 Task: What year was the Arc de Triomphe in Paris inaugurated?
Action: Mouse moved to (94, 104)
Screenshot: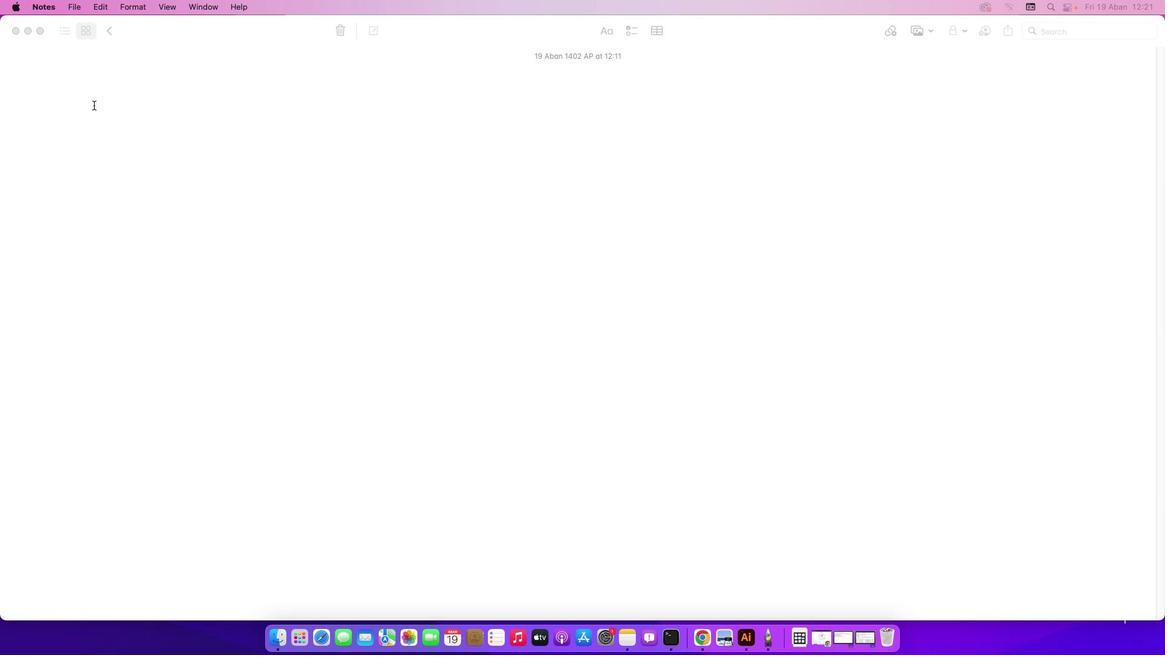
Action: Mouse pressed left at (94, 104)
Screenshot: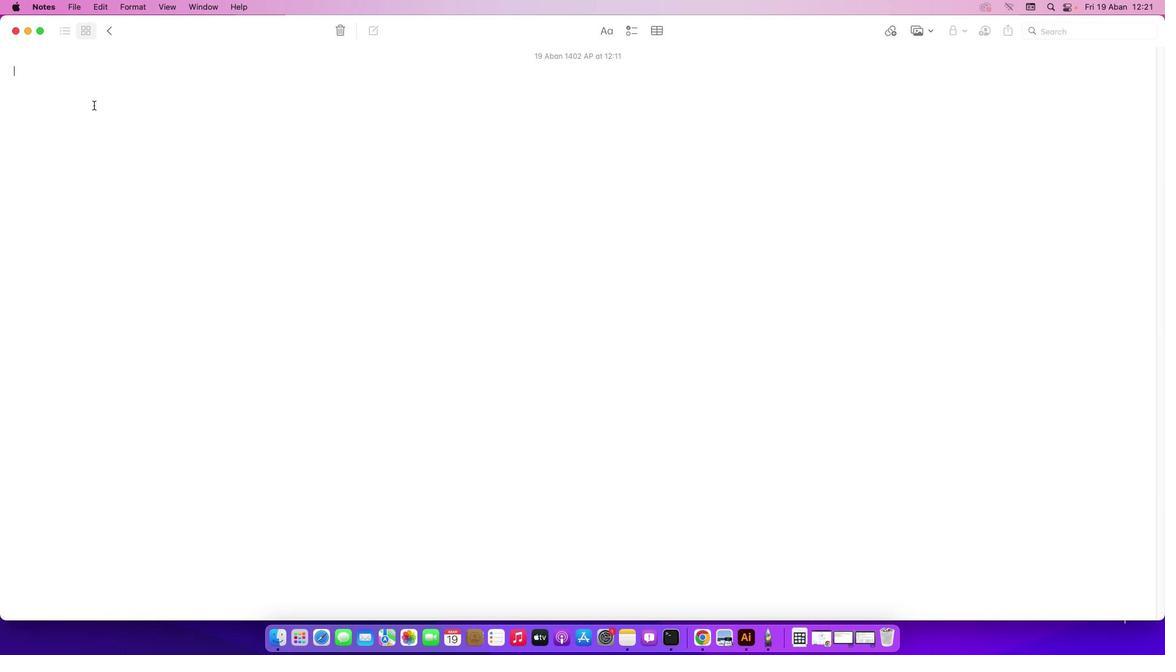 
Action: Key pressed Key.shift'W''h''a''t'Key.space'y''e''a''r'Key.space'w''a''s'Key.space't''h''e'Key.spaceKey.shift'A''r''c'Key.space'd''e'Key.spaceKey.shift'T''r''i''o''m''p''h''e'Key.spaceKey.backspaceKey.backspaceKey.backspaceKey.backspaceKey.backspace'o''m''p''h'Key.space'i''n'Key.spaceKey.shift'P''a''r''i''s'Key.space'i''n''a''u''g''u''r''a''t''e''d'Key.shift_r'?'Key.enter
Screenshot: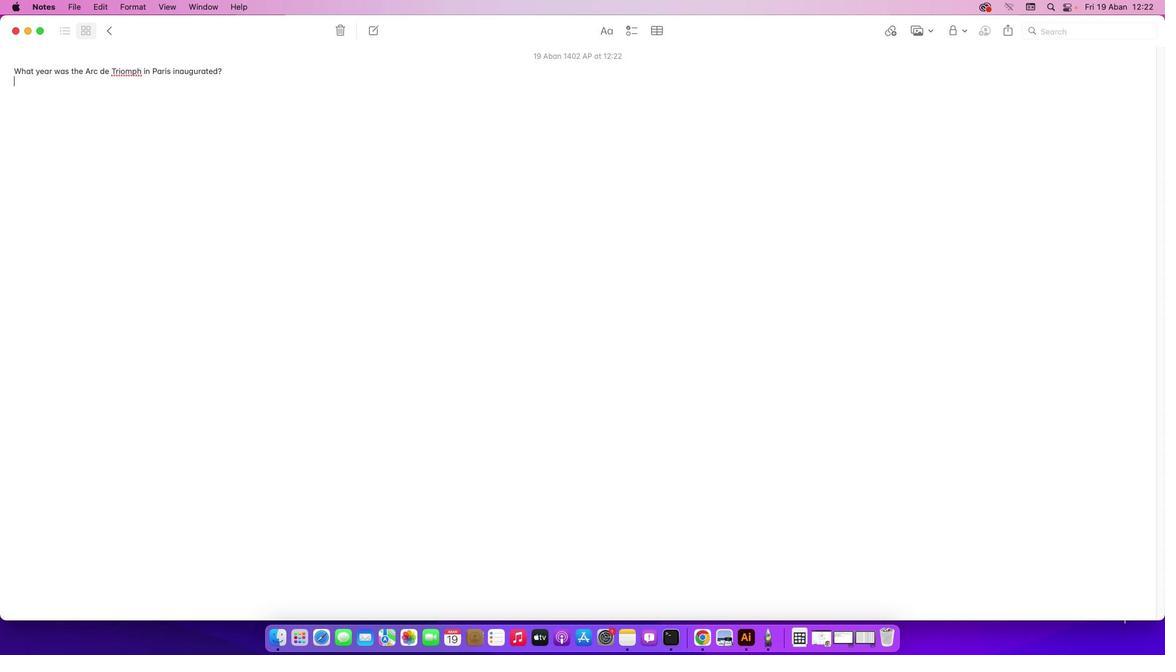 
Action: Mouse moved to (824, 637)
Screenshot: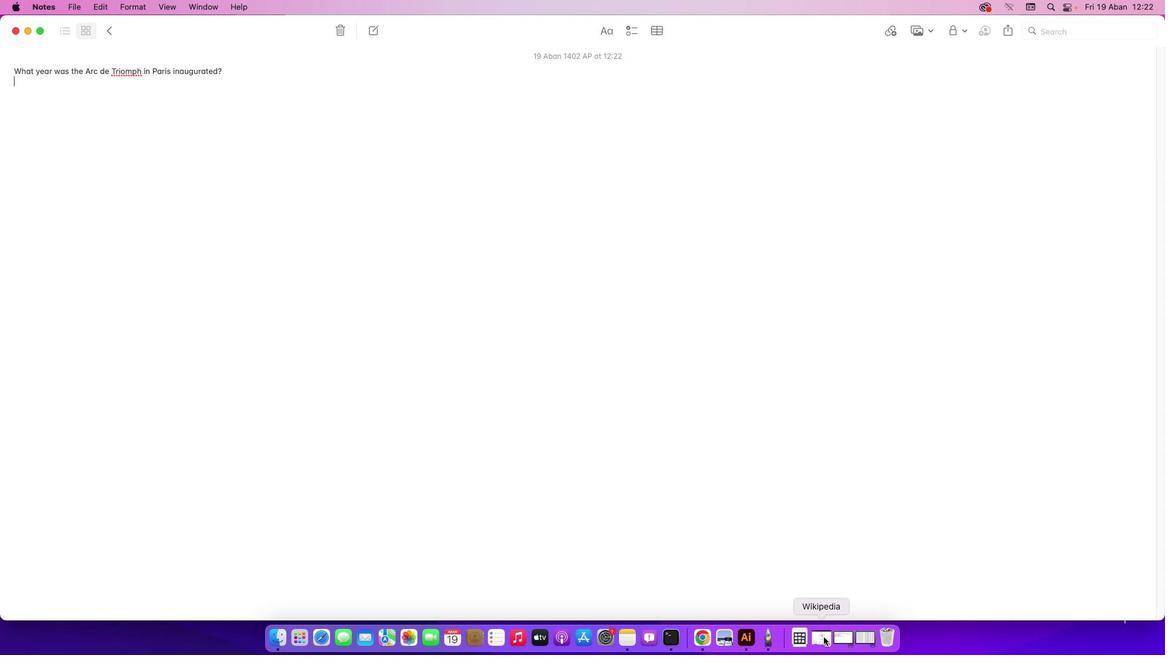 
Action: Mouse pressed left at (824, 637)
Screenshot: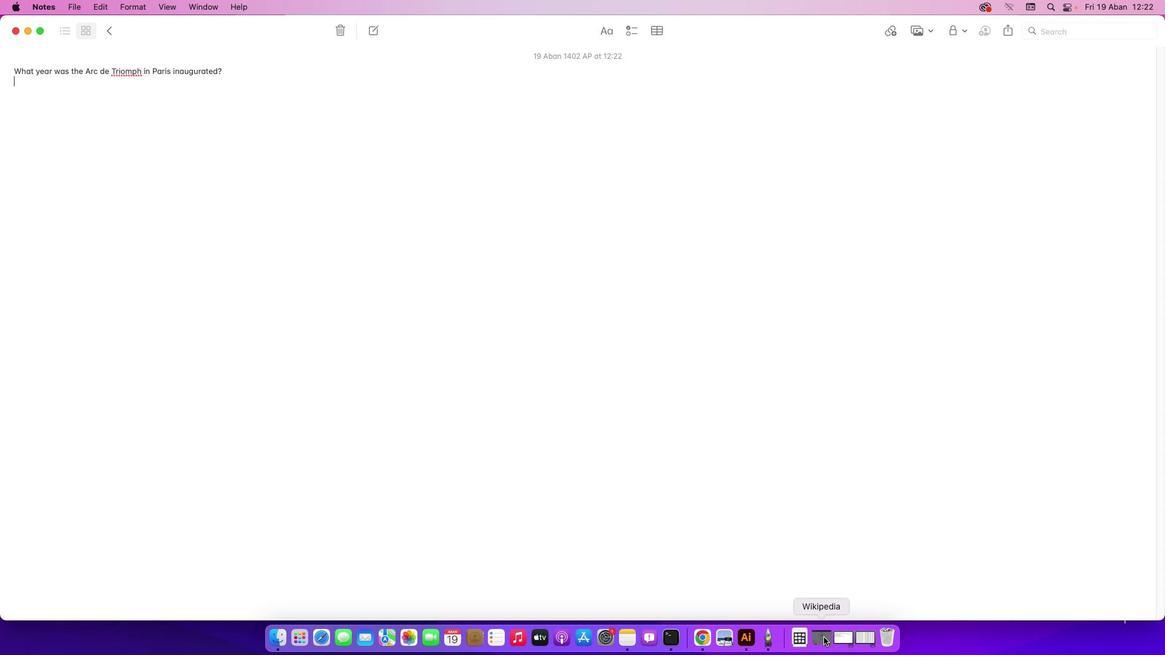 
Action: Mouse moved to (351, 364)
Screenshot: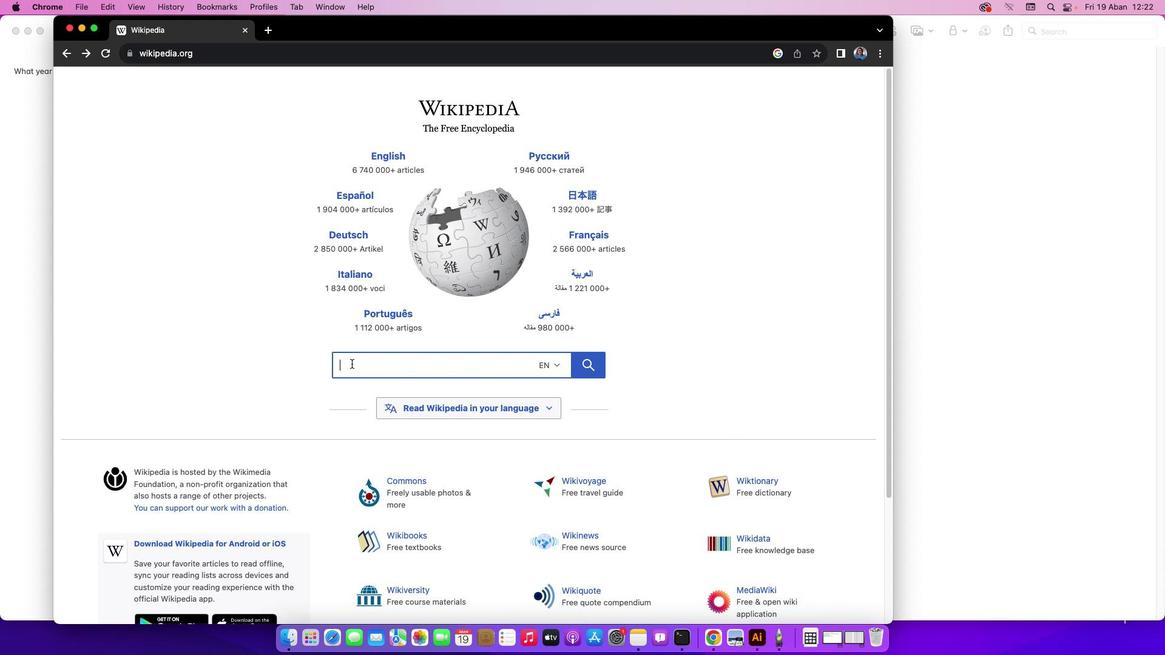 
Action: Mouse pressed left at (351, 364)
Screenshot: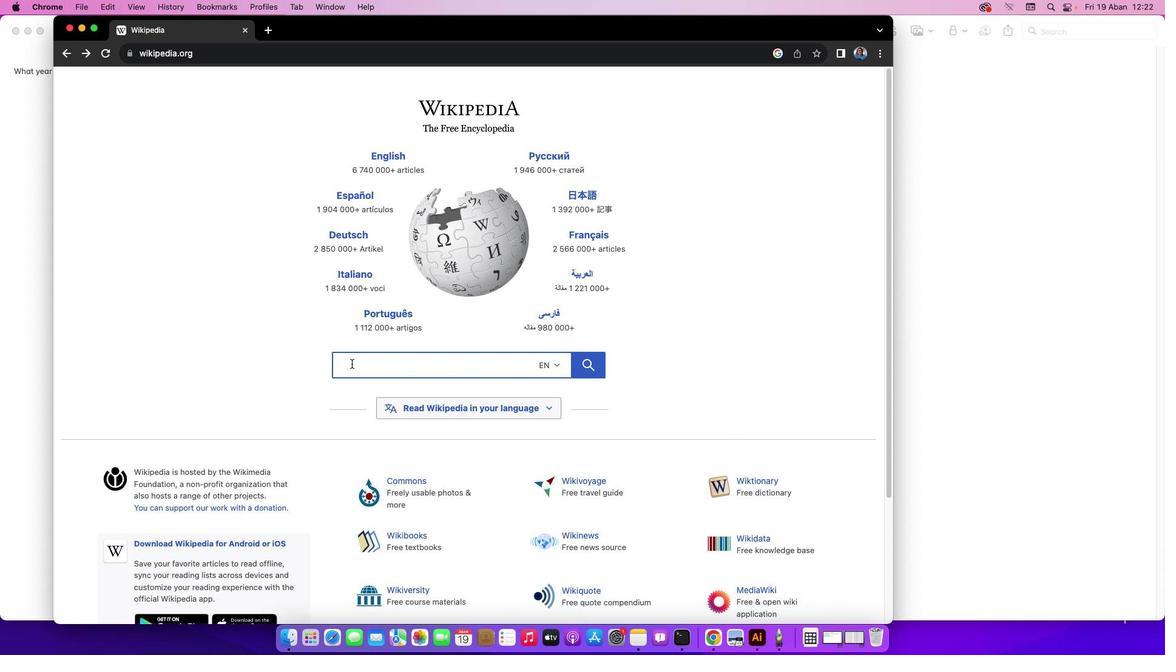 
Action: Mouse moved to (351, 362)
Screenshot: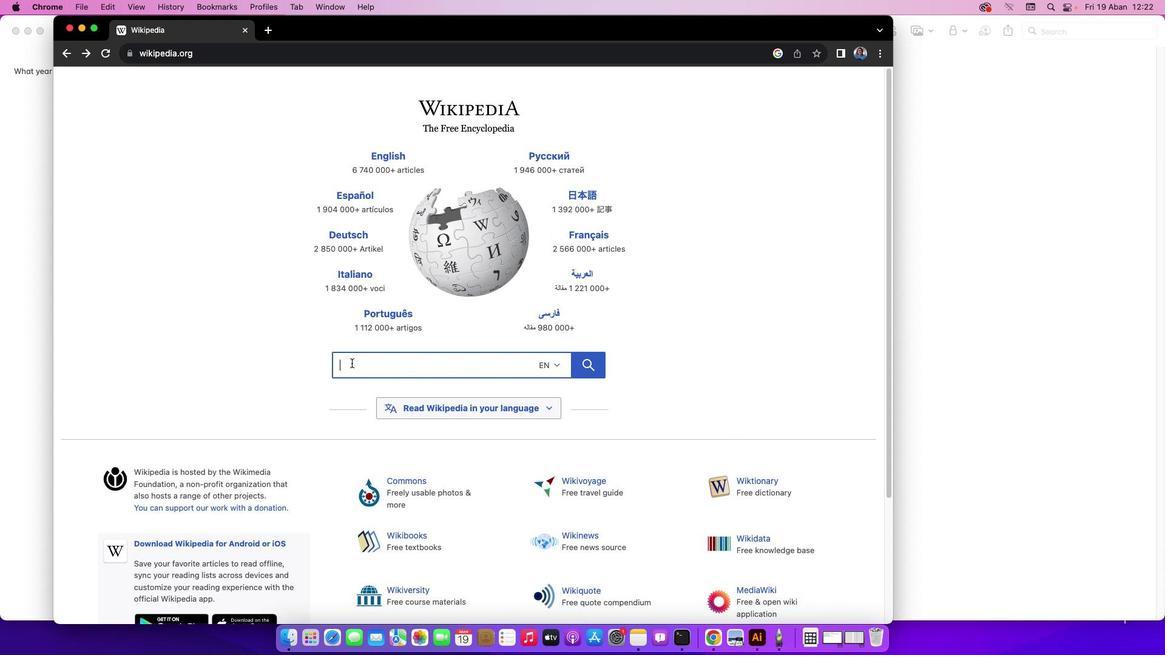 
Action: Key pressed Key.shift'A''r''c'Key.space'd''e'Key.spaceKey.shift'T''r''i''o''m'
Screenshot: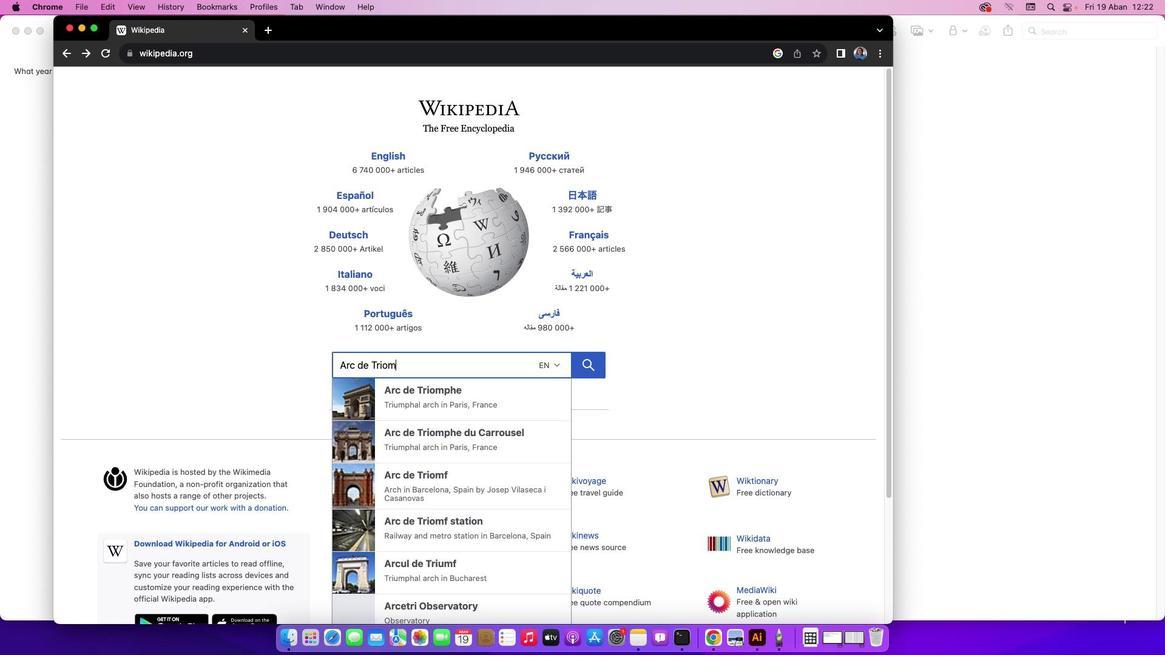 
Action: Mouse moved to (433, 396)
Screenshot: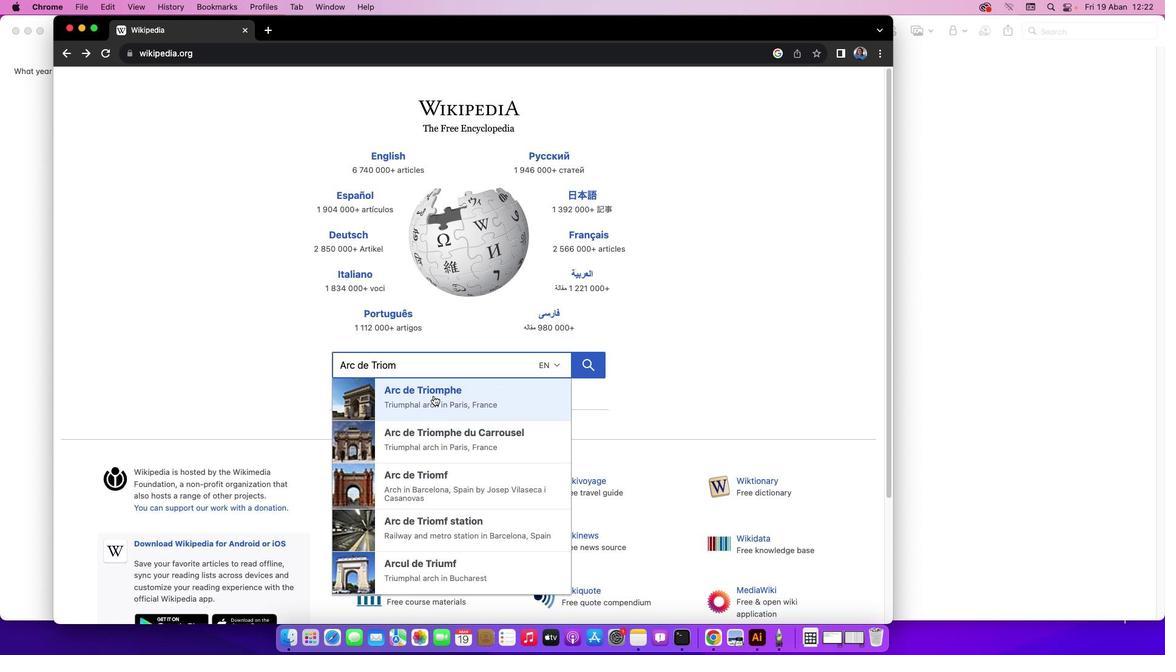 
Action: Mouse pressed left at (433, 396)
Screenshot: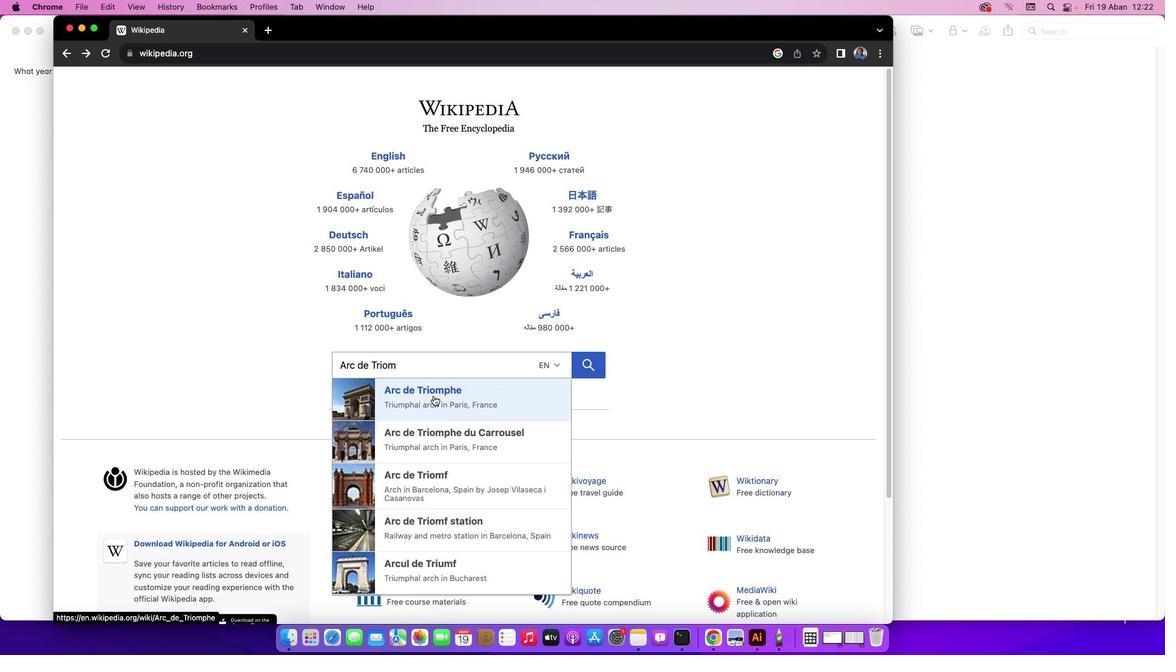 
Action: Mouse moved to (889, 95)
Screenshot: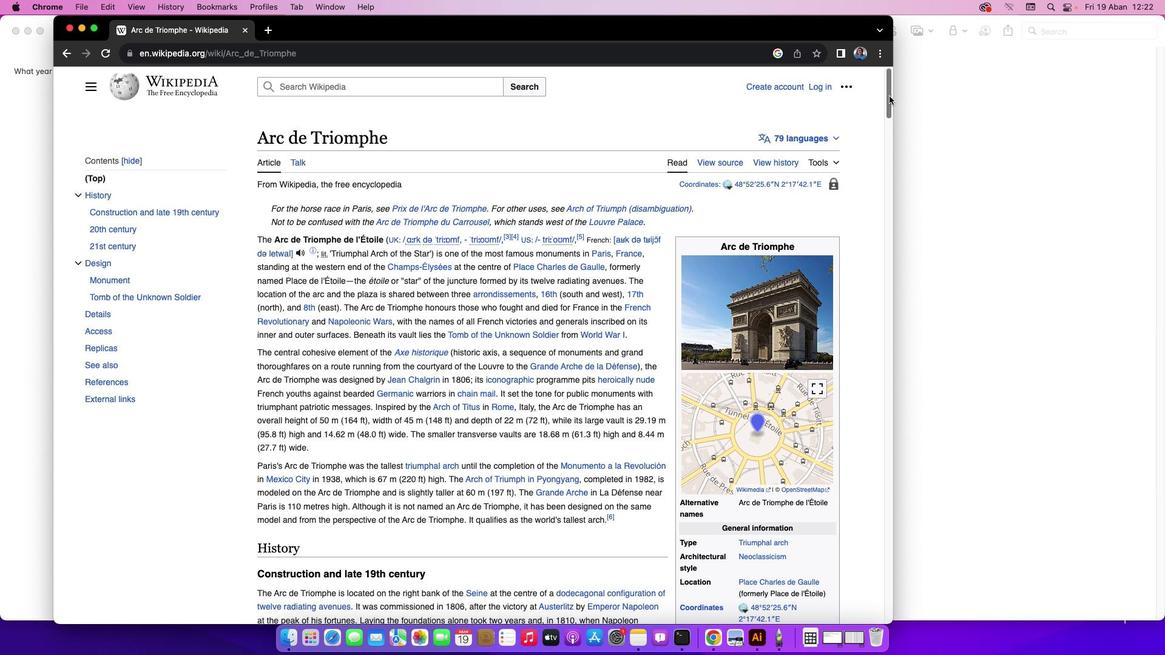 
Action: Mouse pressed left at (889, 95)
Screenshot: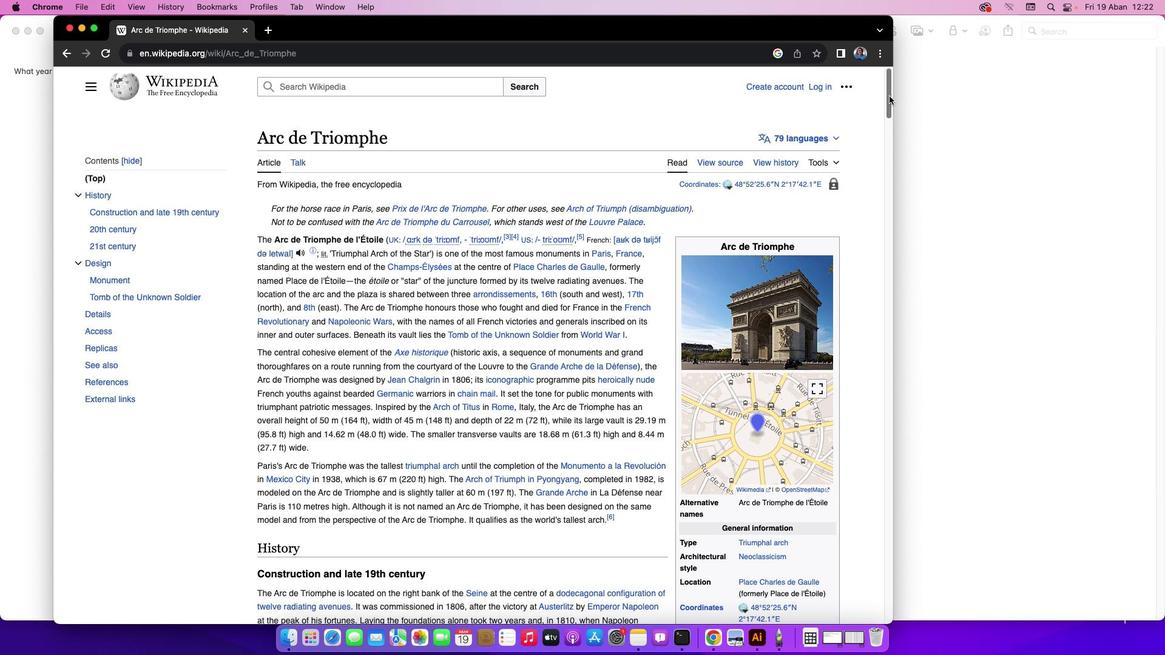 
Action: Mouse moved to (81, 30)
Screenshot: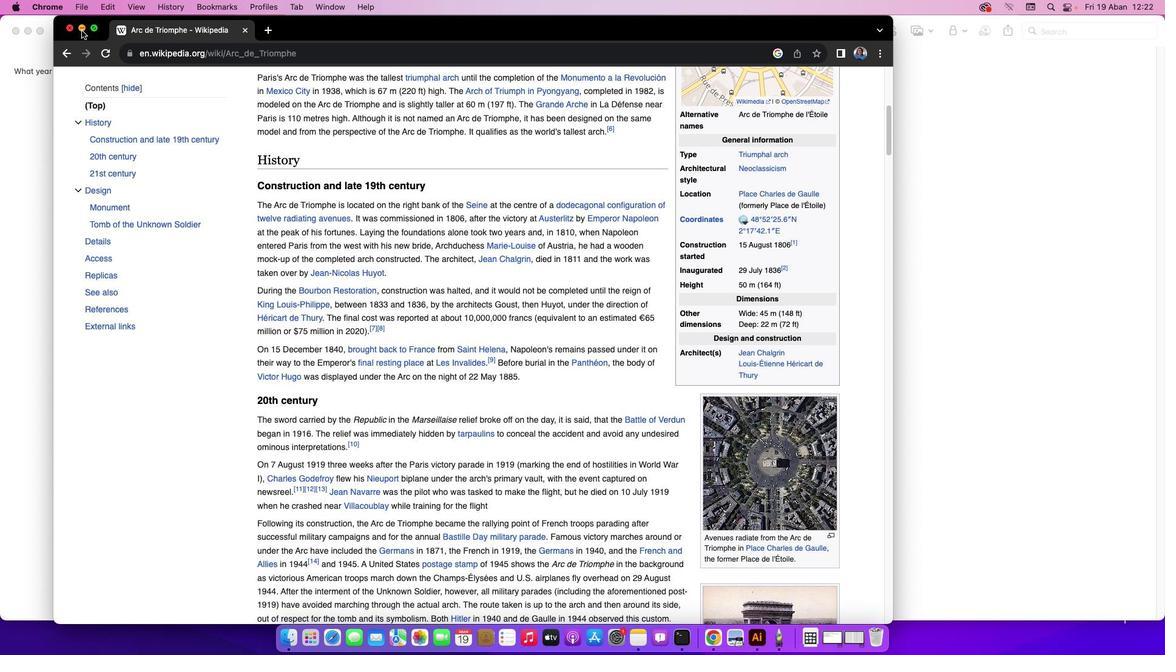 
Action: Mouse pressed left at (81, 30)
Screenshot: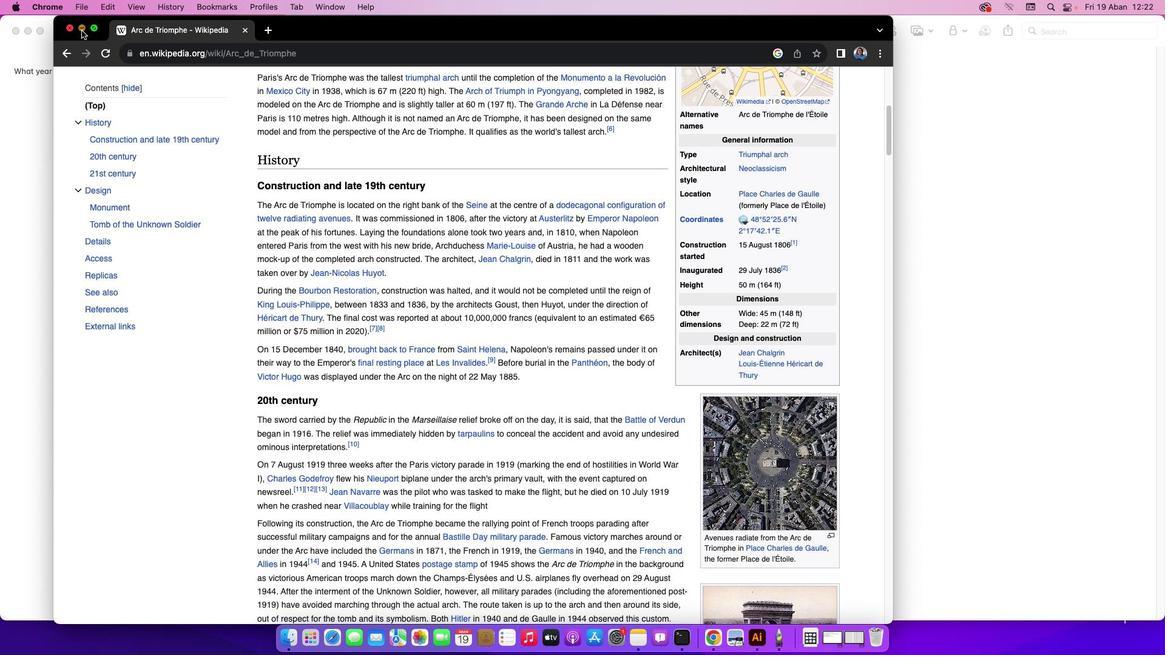 
Action: Mouse moved to (234, 74)
Screenshot: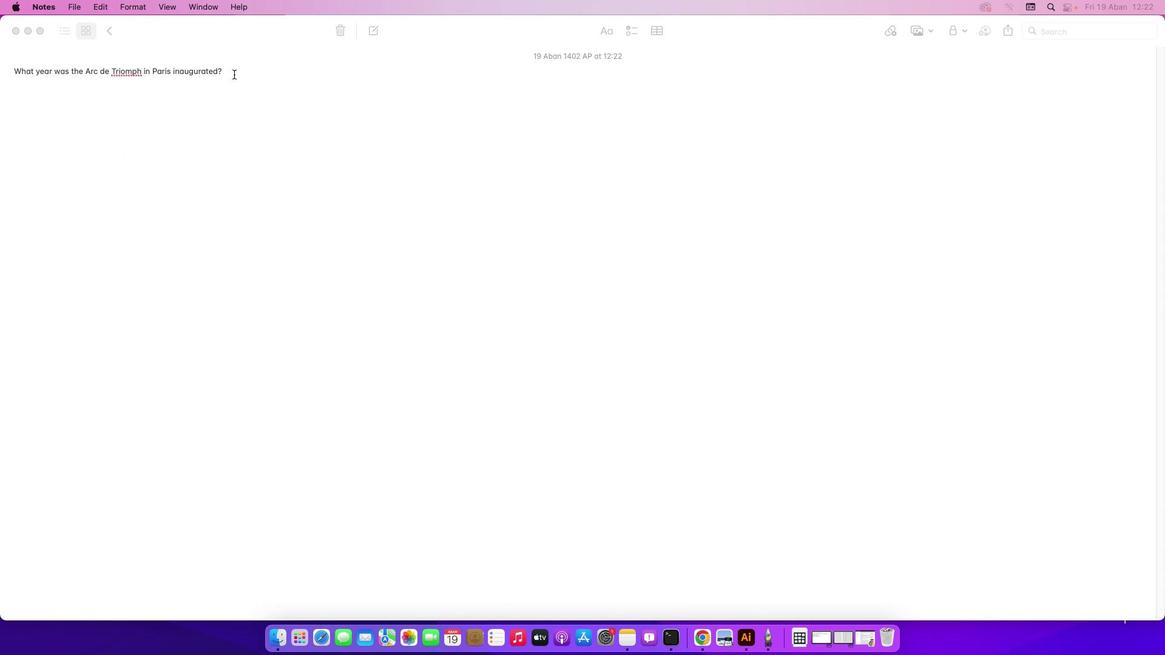 
Action: Mouse pressed left at (234, 74)
Screenshot: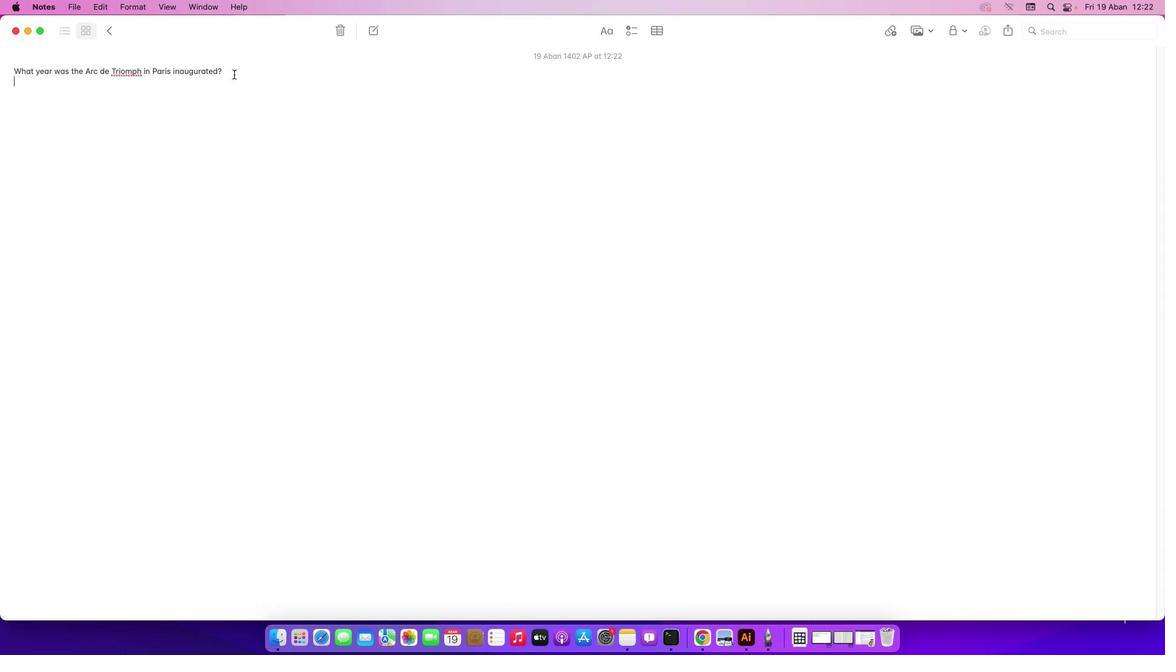 
Action: Mouse moved to (231, 72)
Screenshot: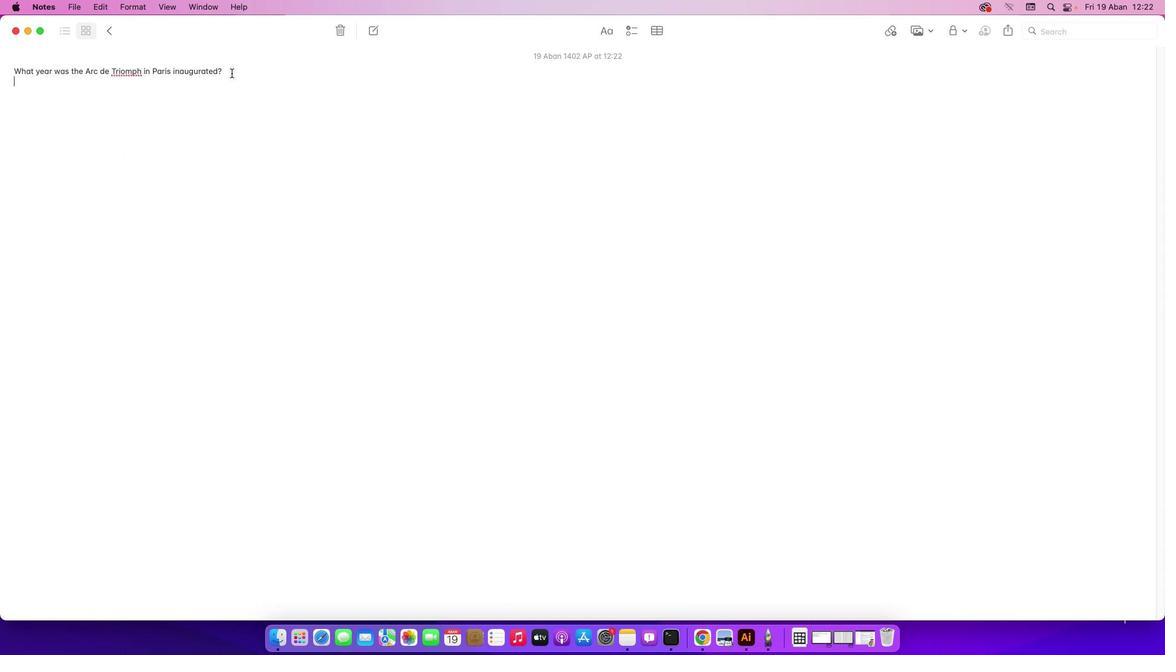 
Action: Mouse pressed left at (231, 72)
Screenshot: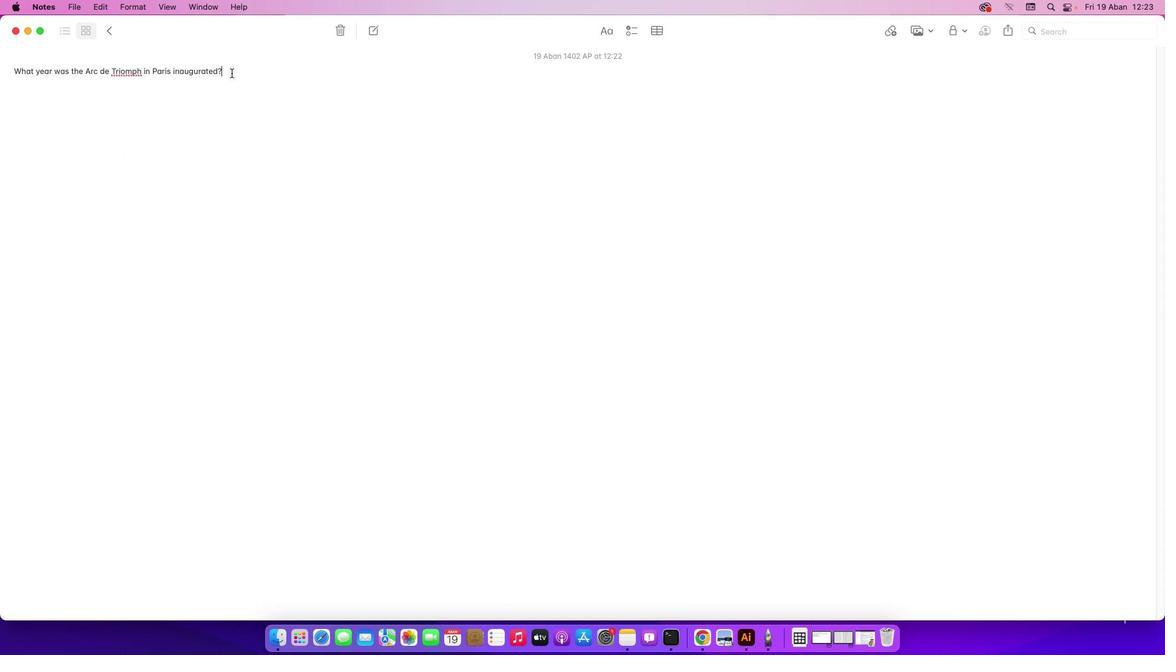 
Action: Key pressed Key.enterKey.shift'T''h''e'Key.spaceKey.shift'A''r''c'Key.space'd''e'Key.spaceKey.shift'T''r''i''o''m''p''h''e'Key.space'i''n'Key.spaceKey.shift'P''a''r''i''s'Key.space'w''a''s'Key.spaceKey.ctrlKey.leftKey.leftKey.leftKey.leftKey.leftKey.leftKey.leftKey.leftKey.leftKey.leftKey.leftKey.leftKey.leftKey.leftKey.leftKey.left
Screenshot: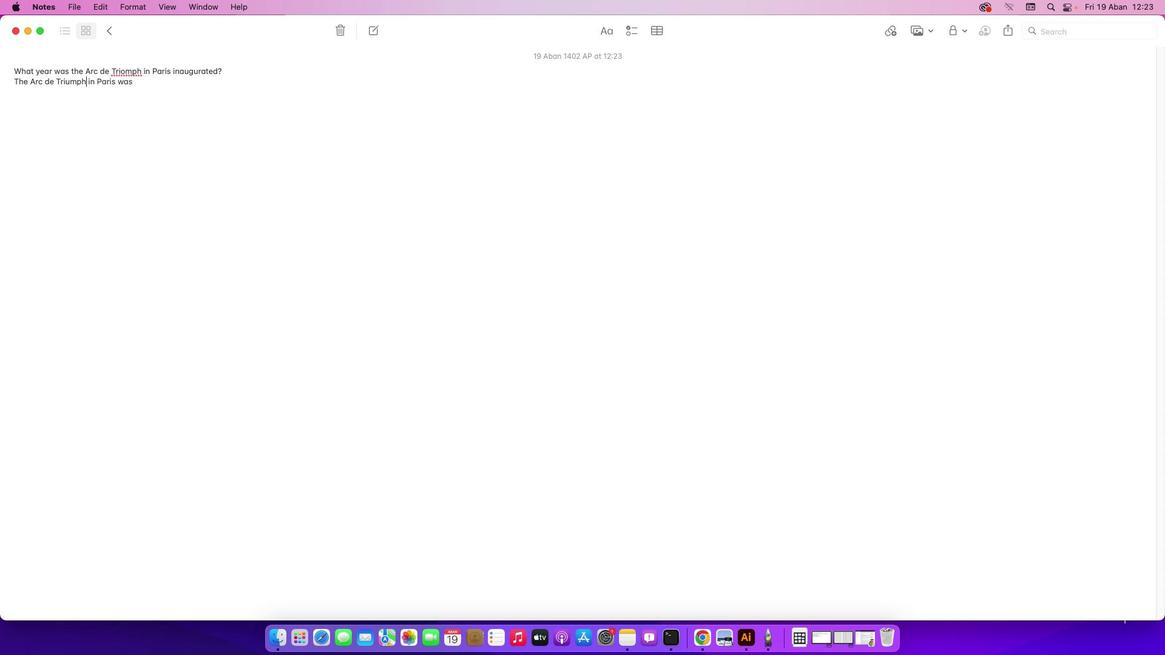 
Action: Mouse moved to (251, 77)
Screenshot: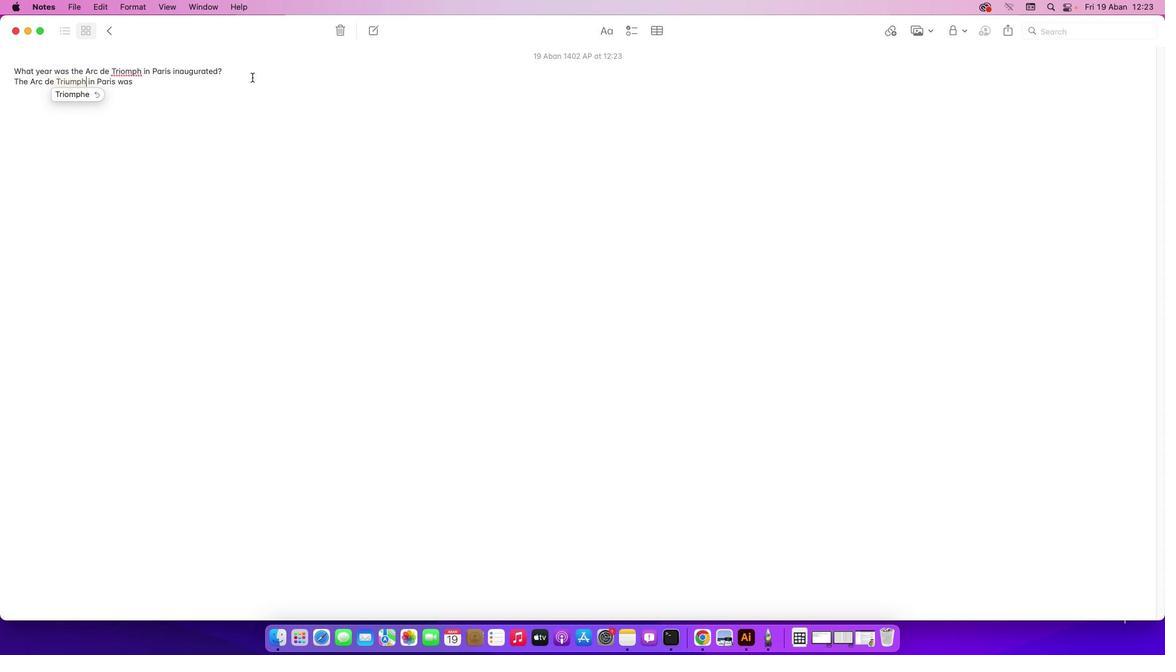 
Action: Key pressed Key.backspaceKey.backspaceKey.backspaceKey.backspace'o''m''p''h''e'
Screenshot: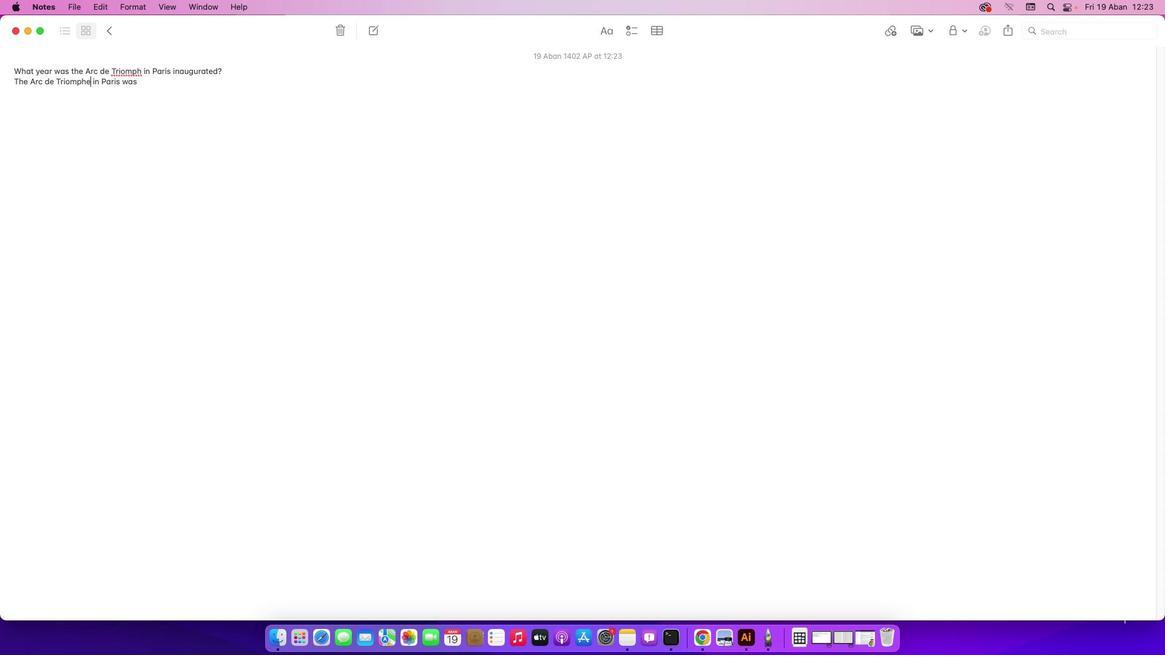 
Action: Mouse moved to (145, 80)
Screenshot: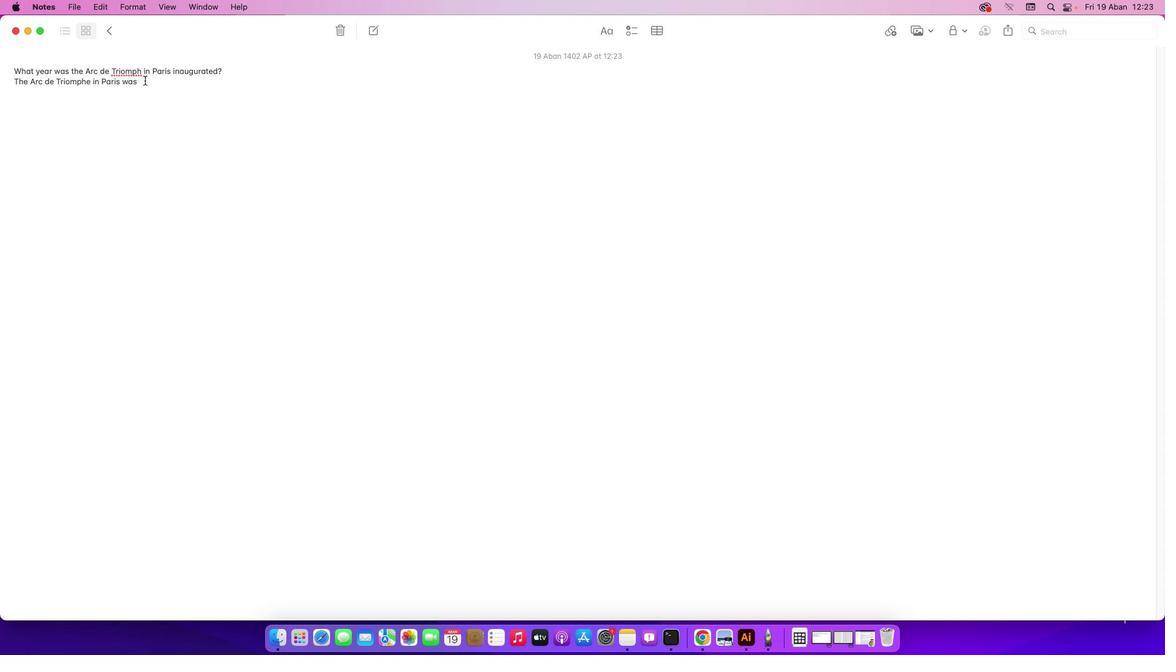 
Action: Mouse pressed left at (145, 80)
Screenshot: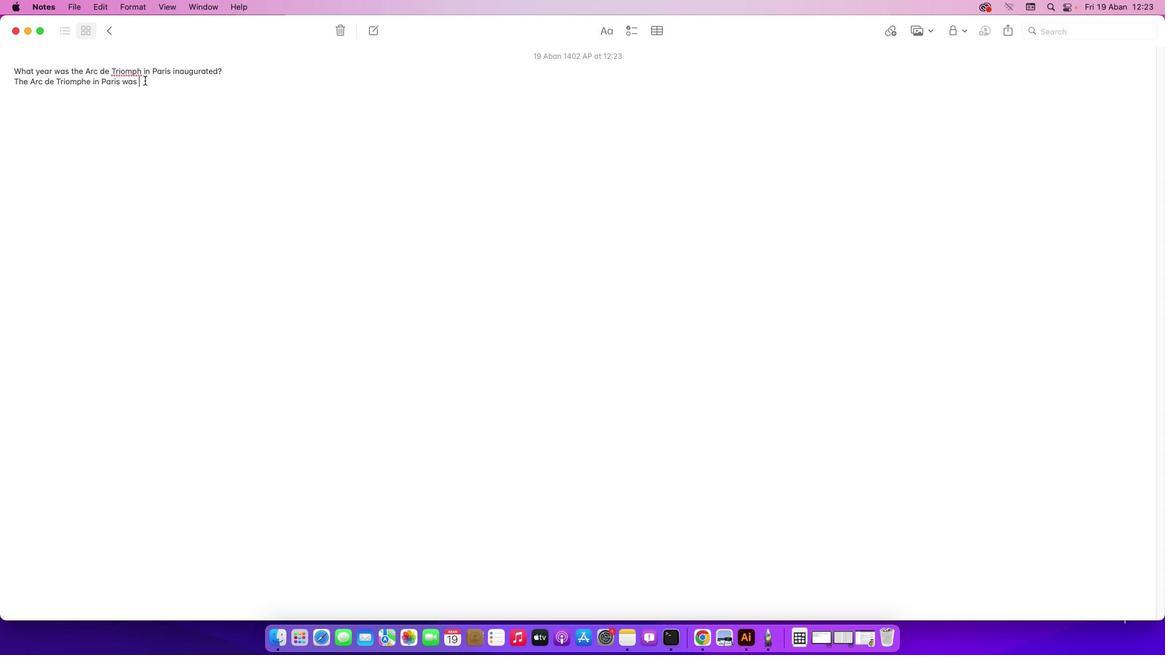 
Action: Mouse moved to (310, 109)
Screenshot: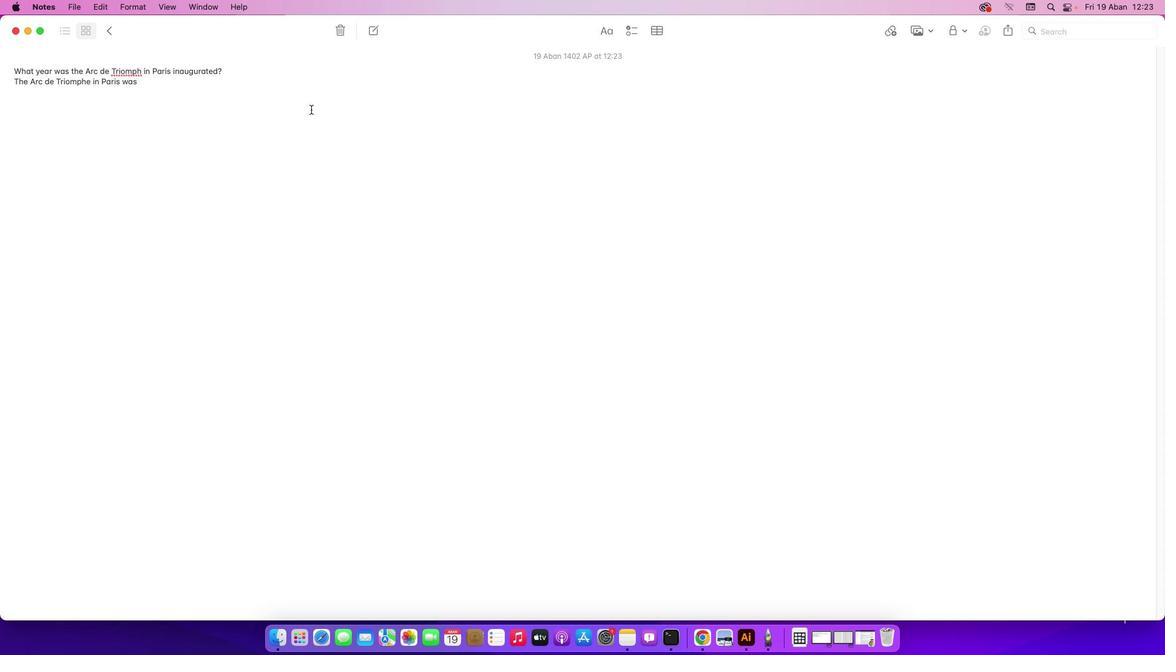 
Action: Key pressed '2''9'Key.spaceKey.shift'J''u''l''t''y'Key.backspaceKey.backspace'y'Key.space'1''8''3''6''.'Key.ctrl
Screenshot: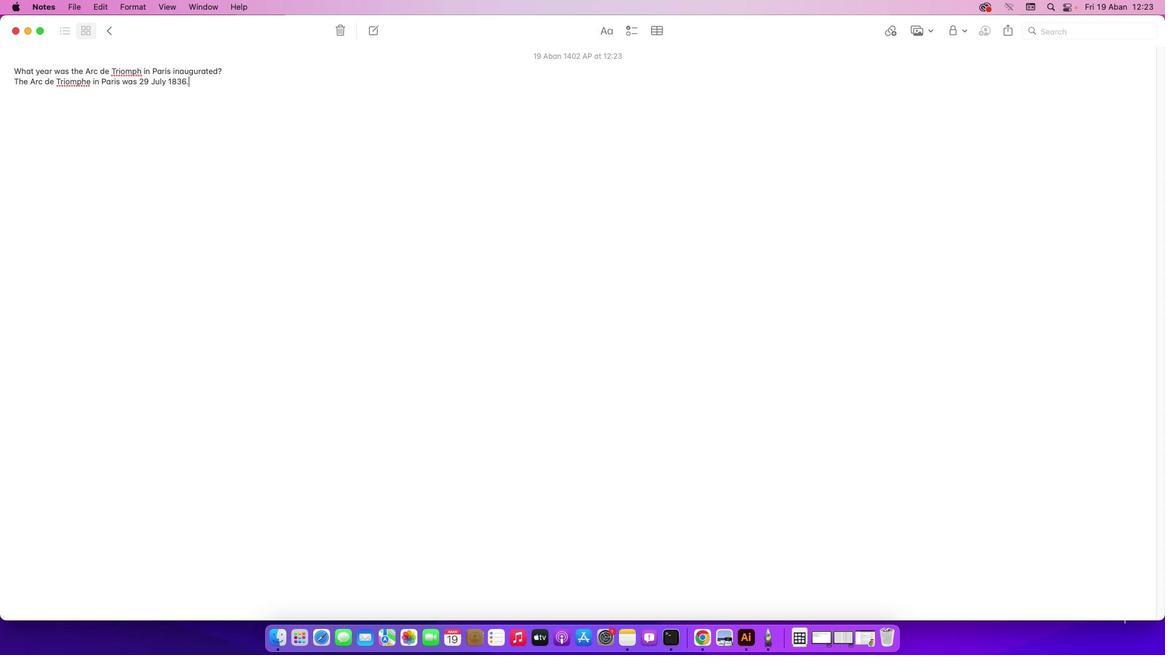 
